 Task: Research Airbnb accommodation in Ramshir, Iran from 5th December, 2023 to 15th December, 2023 for 9 adults.5 bedrooms having 5 beds and 5 bathrooms. Property type can be house. Amenities needed are: washing machine. Look for 4 properties as per requirement.
Action: Mouse moved to (450, 58)
Screenshot: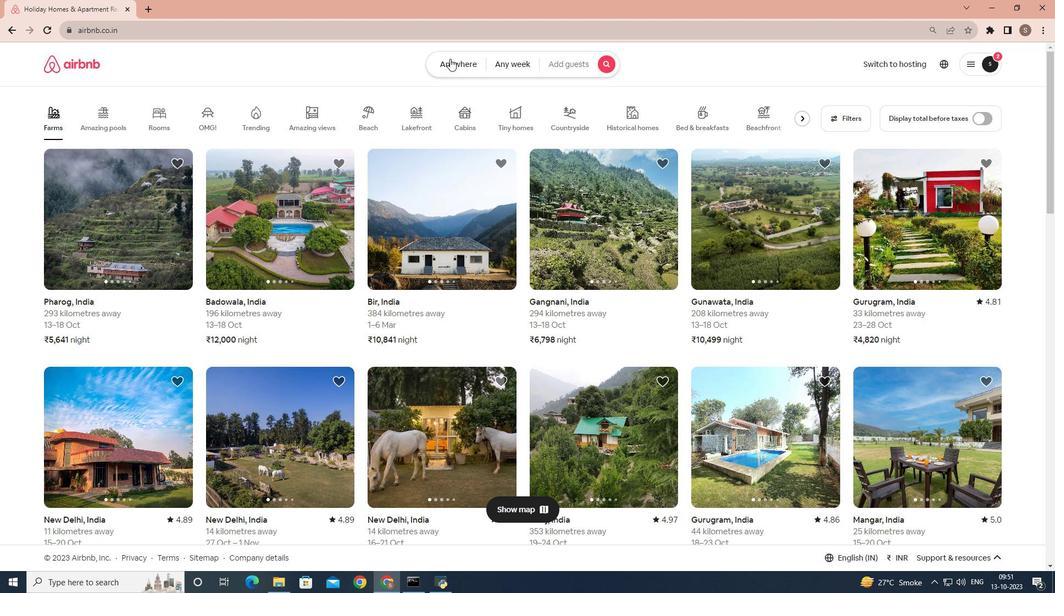 
Action: Mouse pressed left at (450, 58)
Screenshot: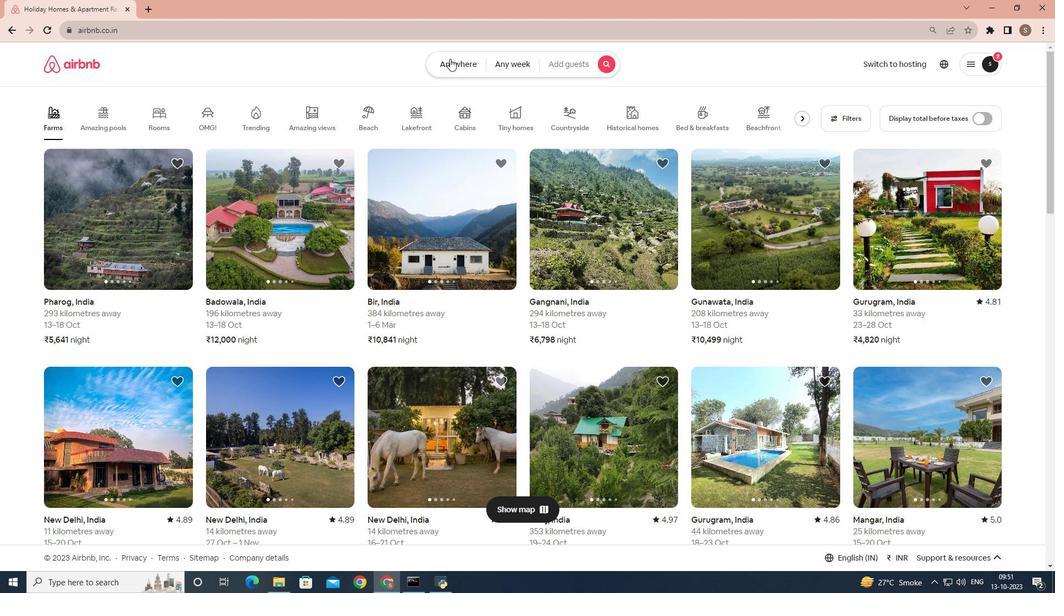 
Action: Mouse moved to (412, 107)
Screenshot: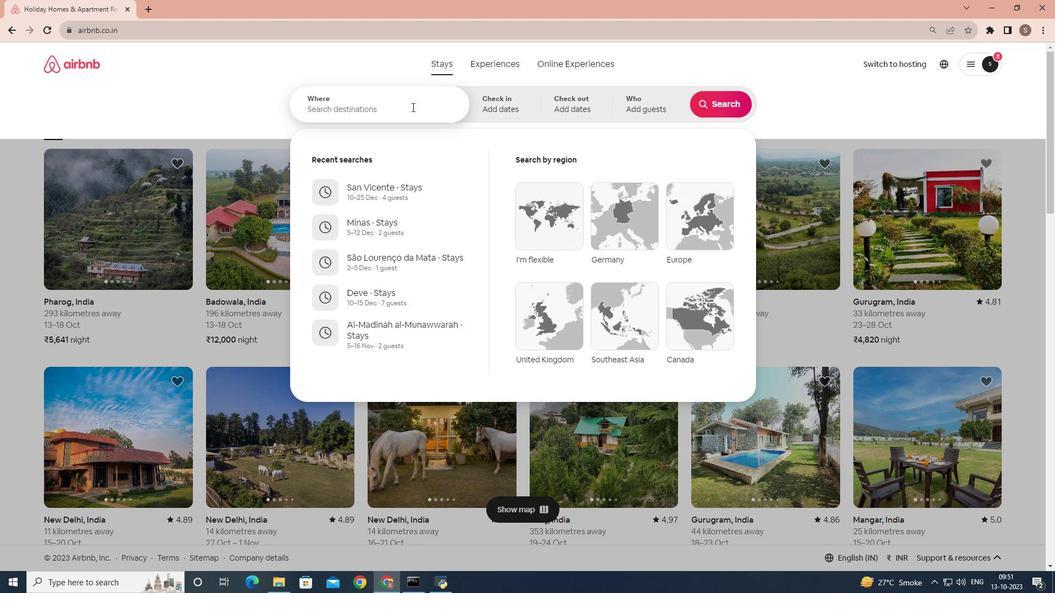 
Action: Mouse pressed left at (412, 107)
Screenshot: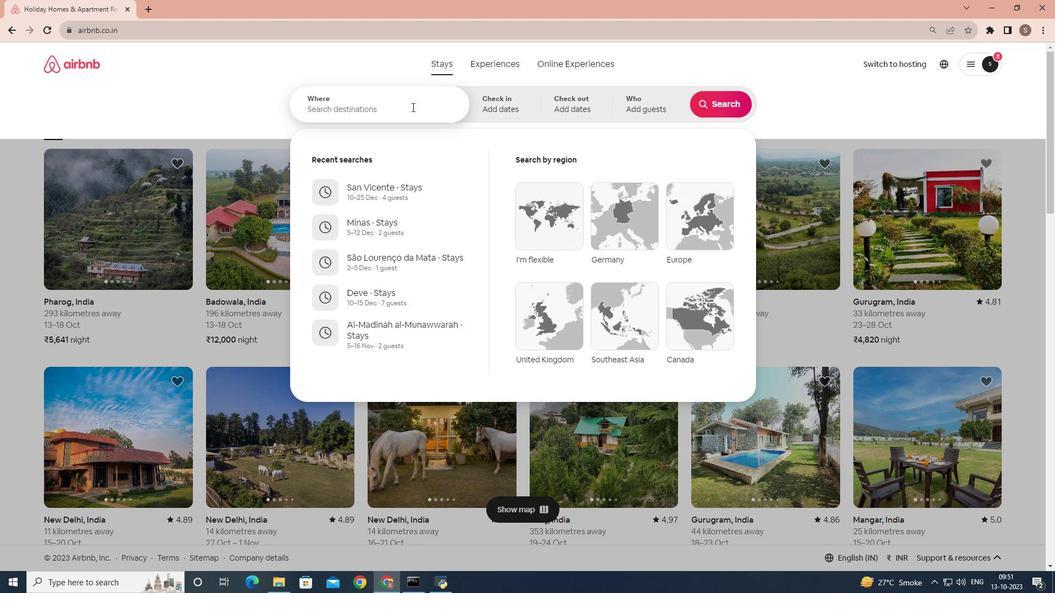
Action: Key pressed <Key.shift>Ramshir,<Key.space><Key.shift_r><Key.shift_r><Key.shift_r><Key.shift_r><Key.shift_r><Key.shift_r><Key.shift_r><Key.shift_r>Iran
Screenshot: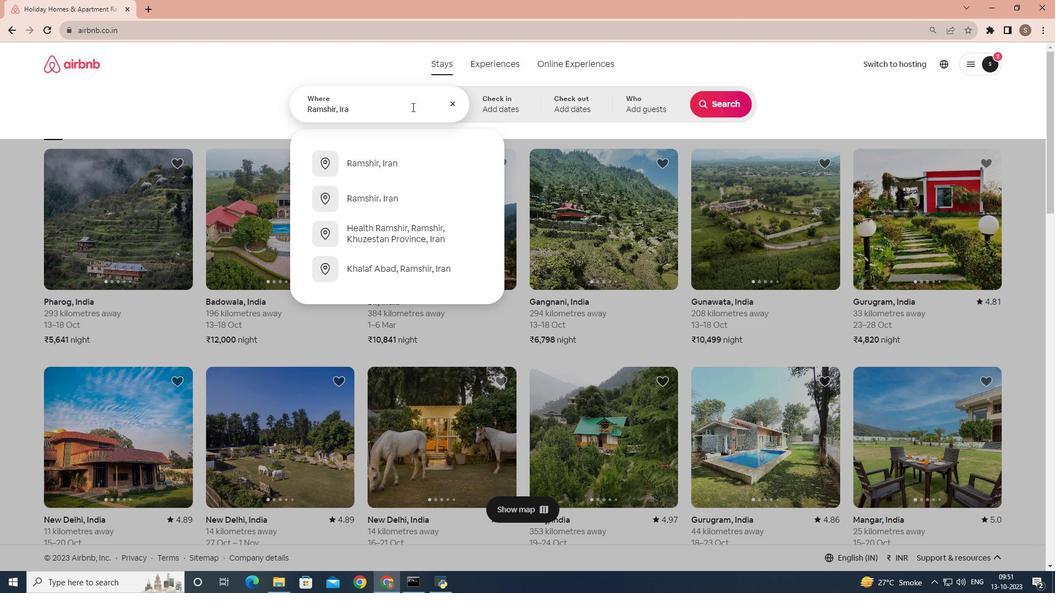 
Action: Mouse moved to (413, 154)
Screenshot: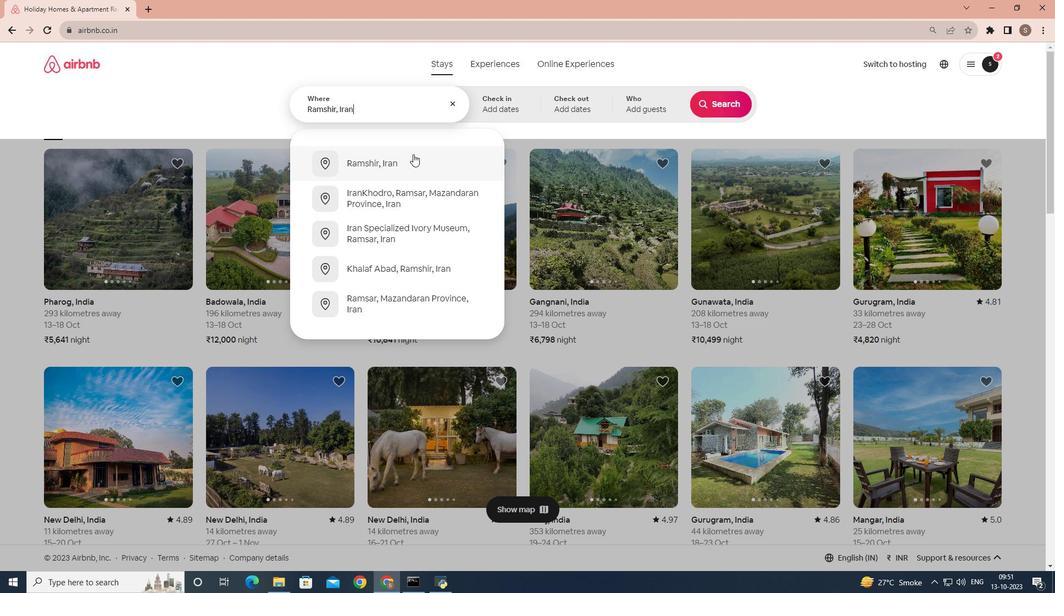 
Action: Mouse pressed left at (413, 154)
Screenshot: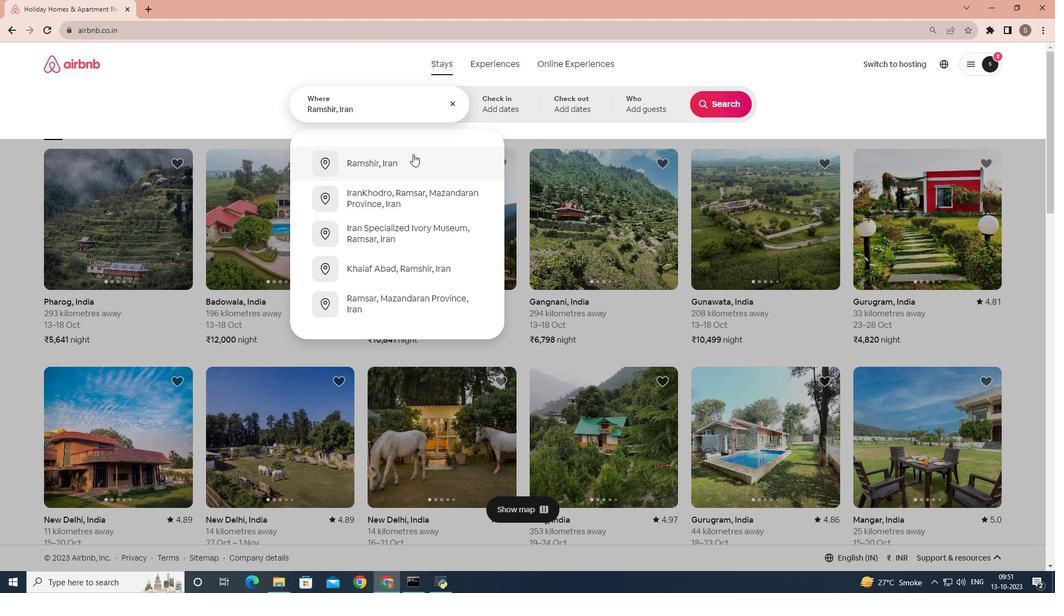 
Action: Mouse moved to (722, 195)
Screenshot: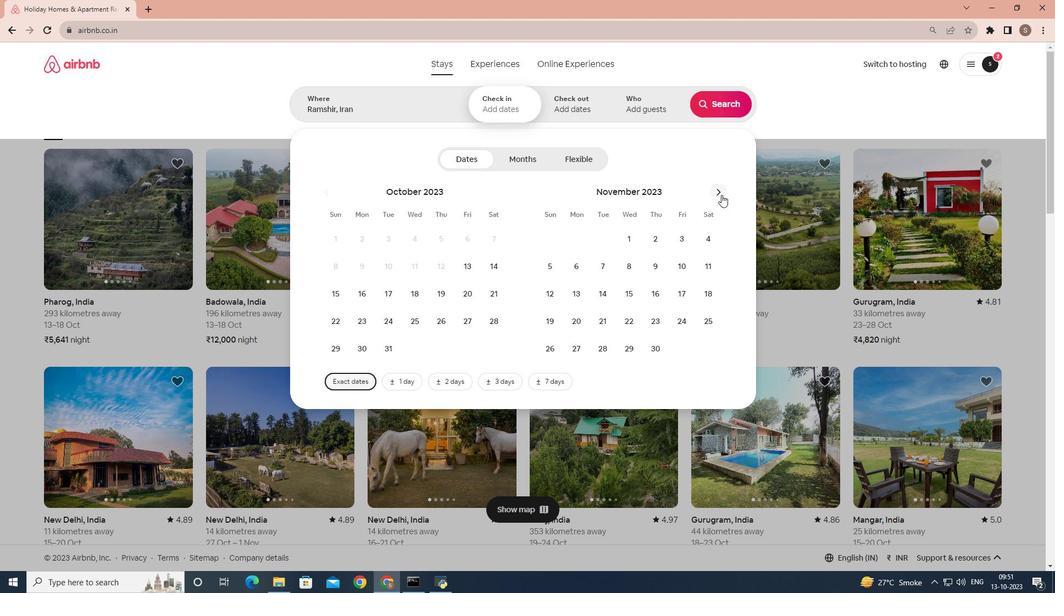 
Action: Mouse pressed left at (722, 195)
Screenshot: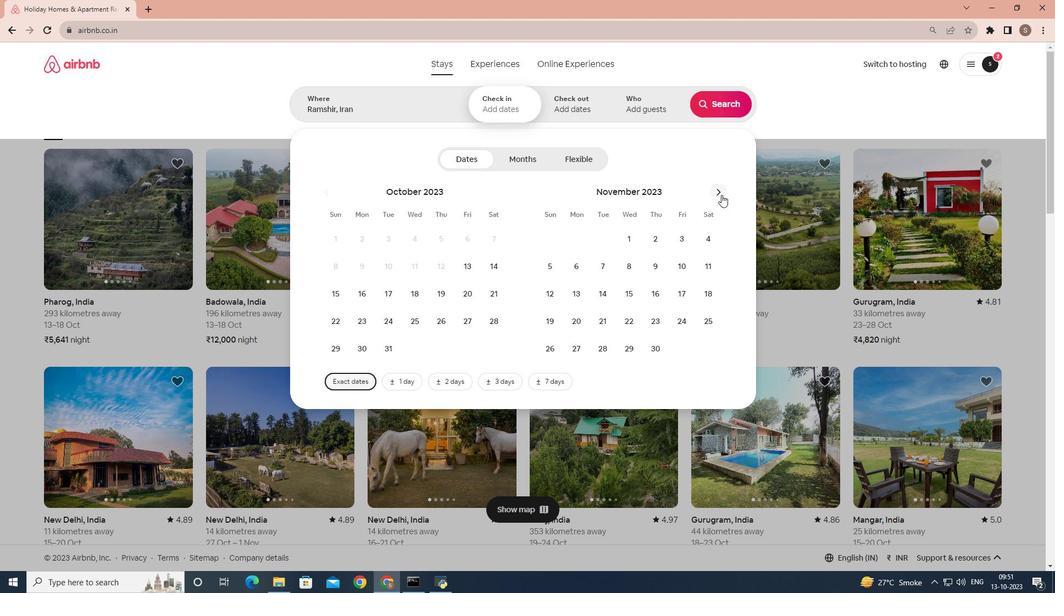 
Action: Mouse moved to (609, 267)
Screenshot: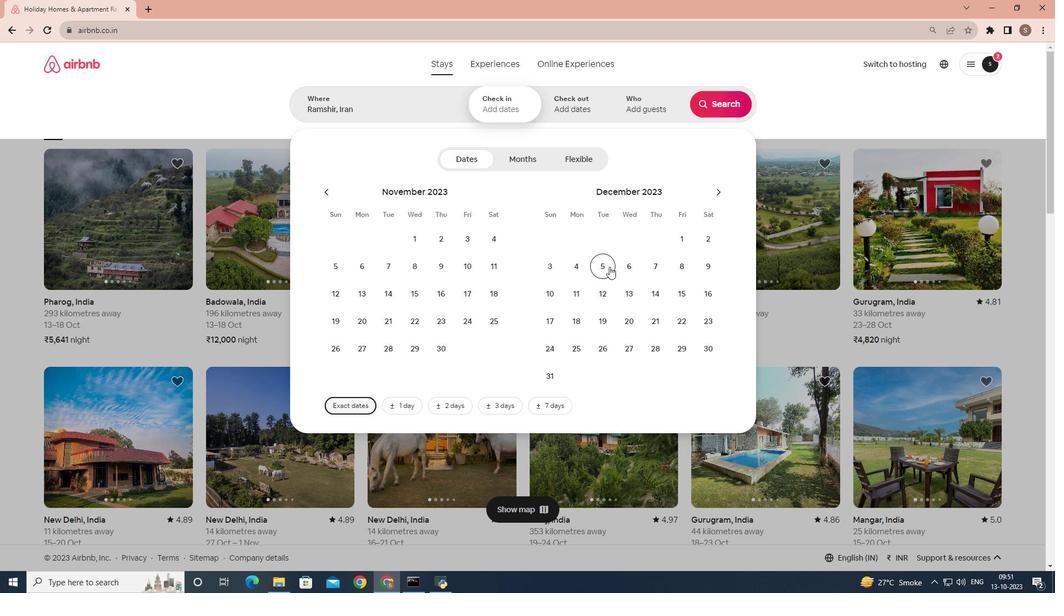 
Action: Mouse pressed left at (609, 267)
Screenshot: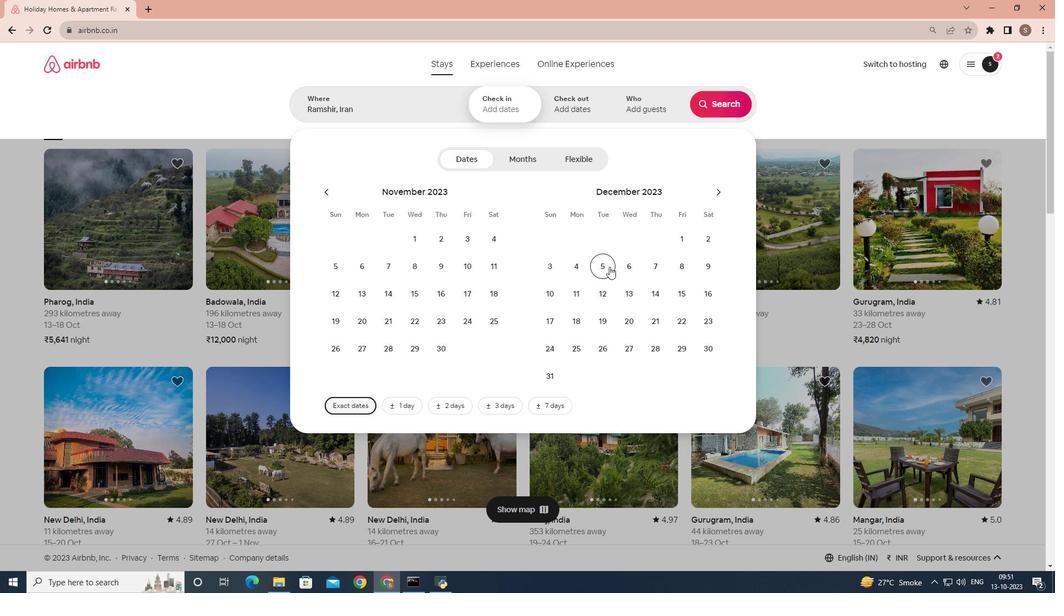 
Action: Mouse moved to (674, 293)
Screenshot: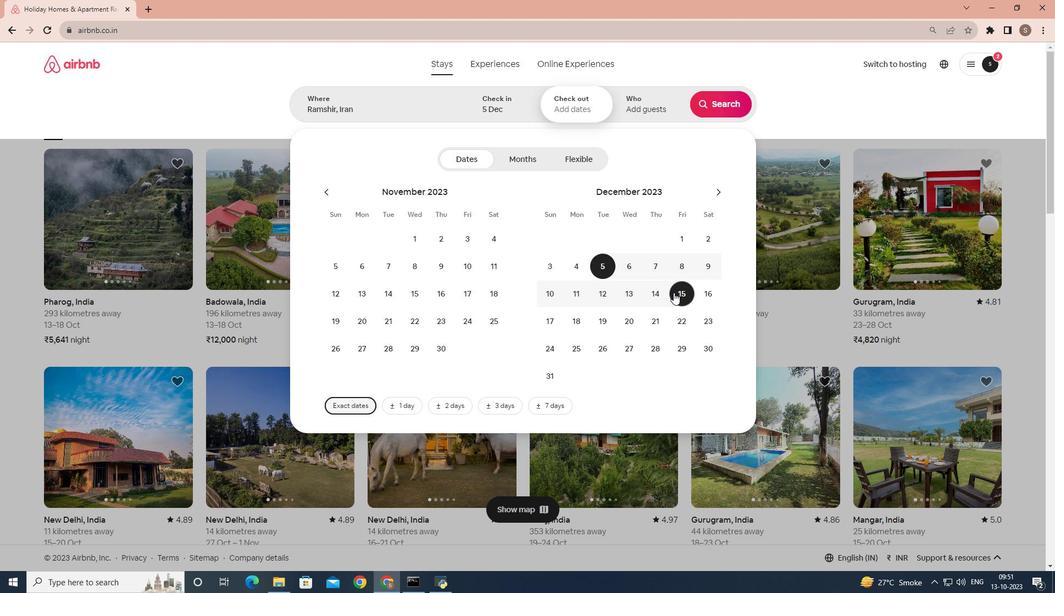 
Action: Mouse pressed left at (674, 293)
Screenshot: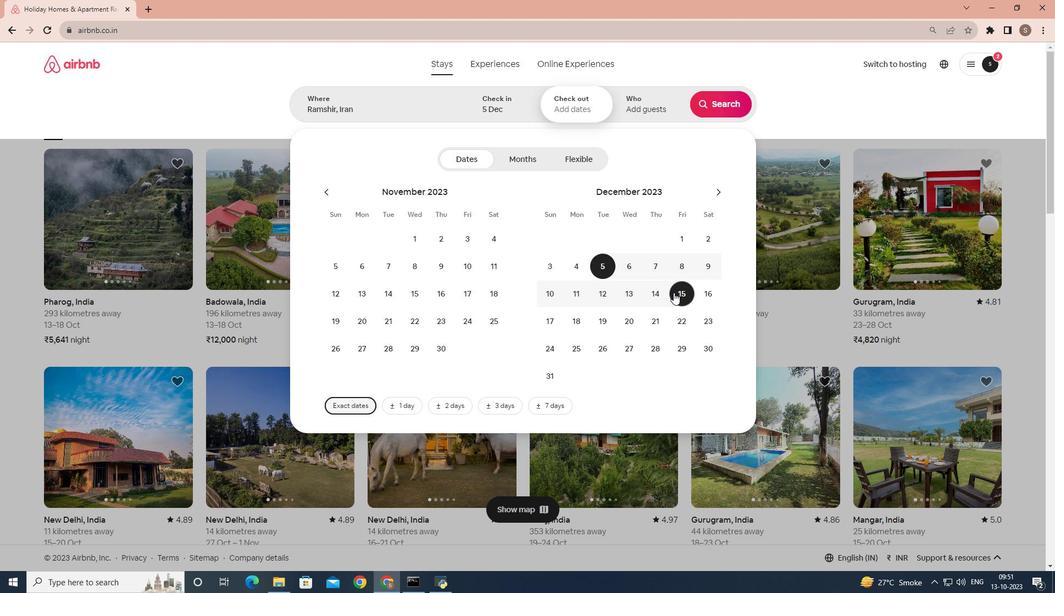 
Action: Mouse moved to (649, 100)
Screenshot: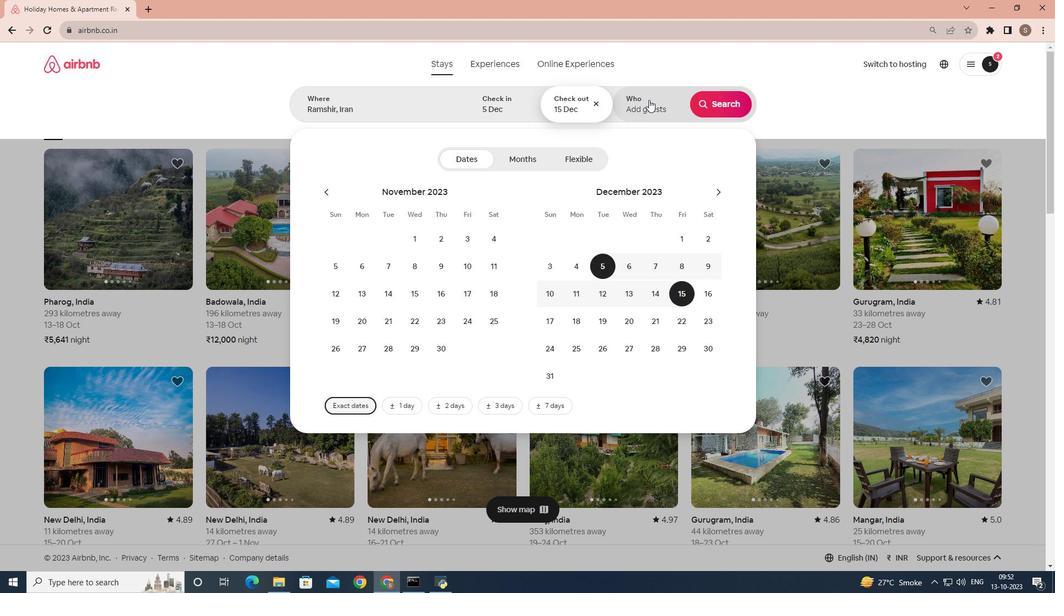 
Action: Mouse pressed left at (649, 100)
Screenshot: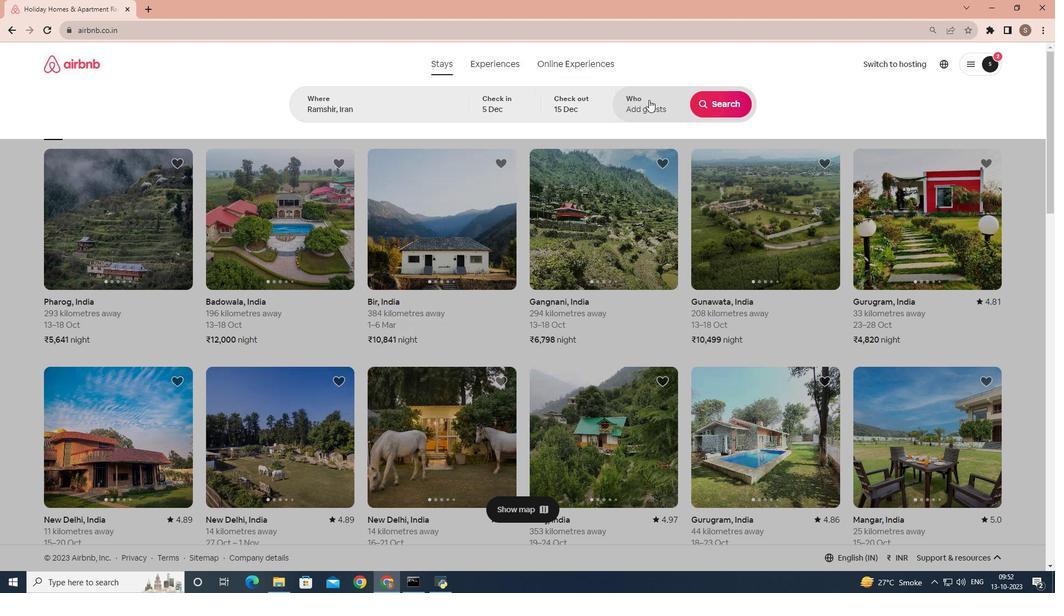 
Action: Mouse moved to (724, 158)
Screenshot: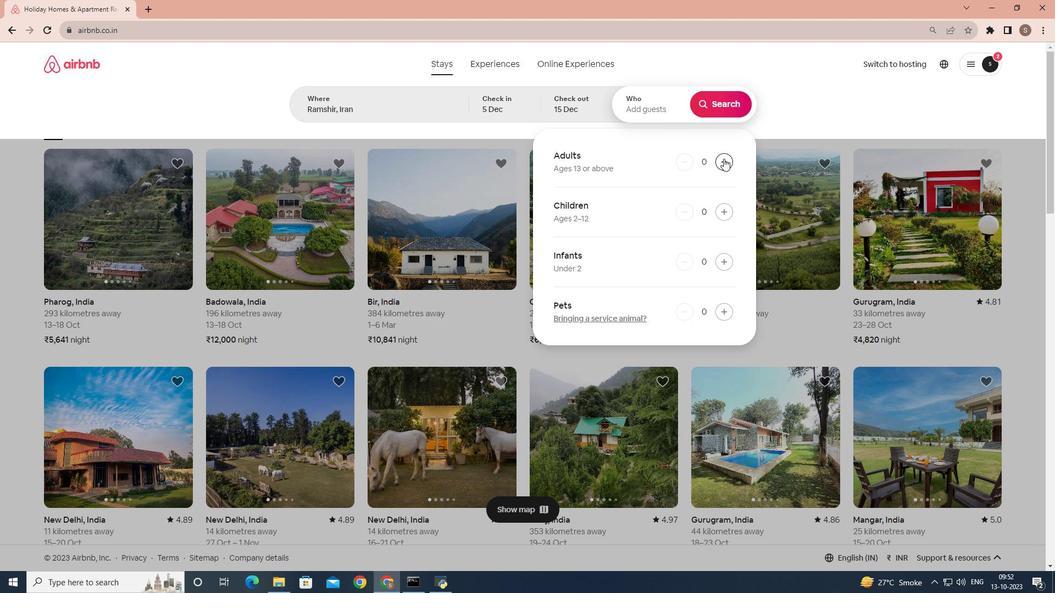 
Action: Mouse pressed left at (724, 158)
Screenshot: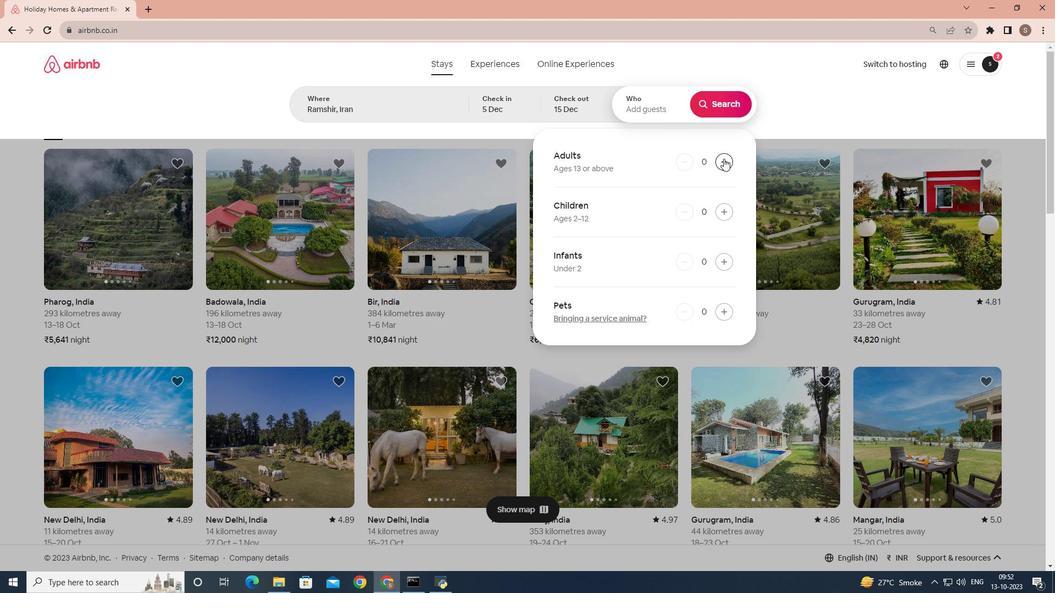 
Action: Mouse pressed left at (724, 158)
Screenshot: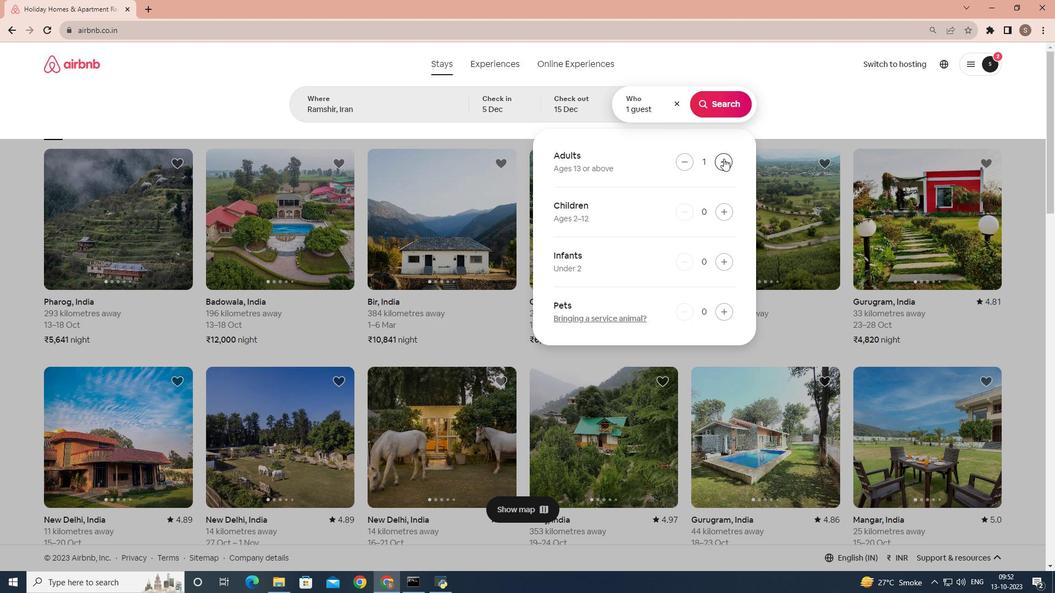 
Action: Mouse pressed left at (724, 158)
Screenshot: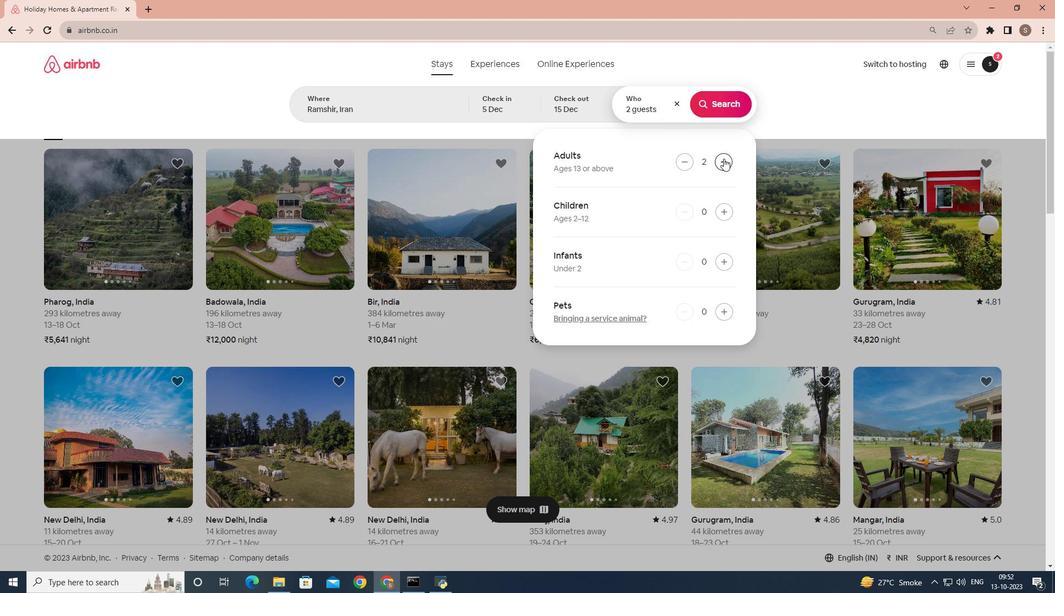 
Action: Mouse pressed left at (724, 158)
Screenshot: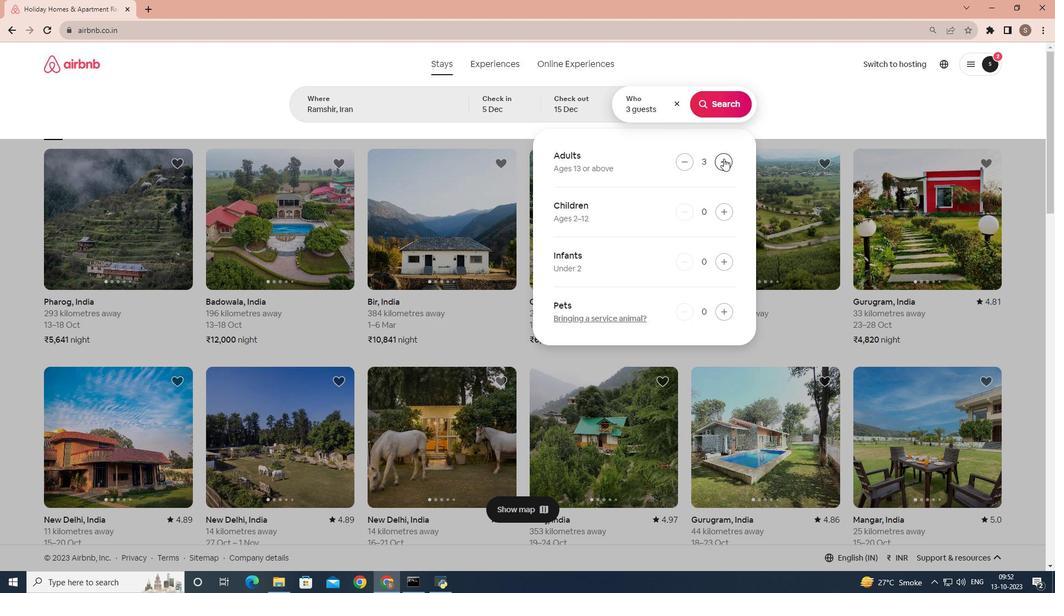 
Action: Mouse pressed left at (724, 158)
Screenshot: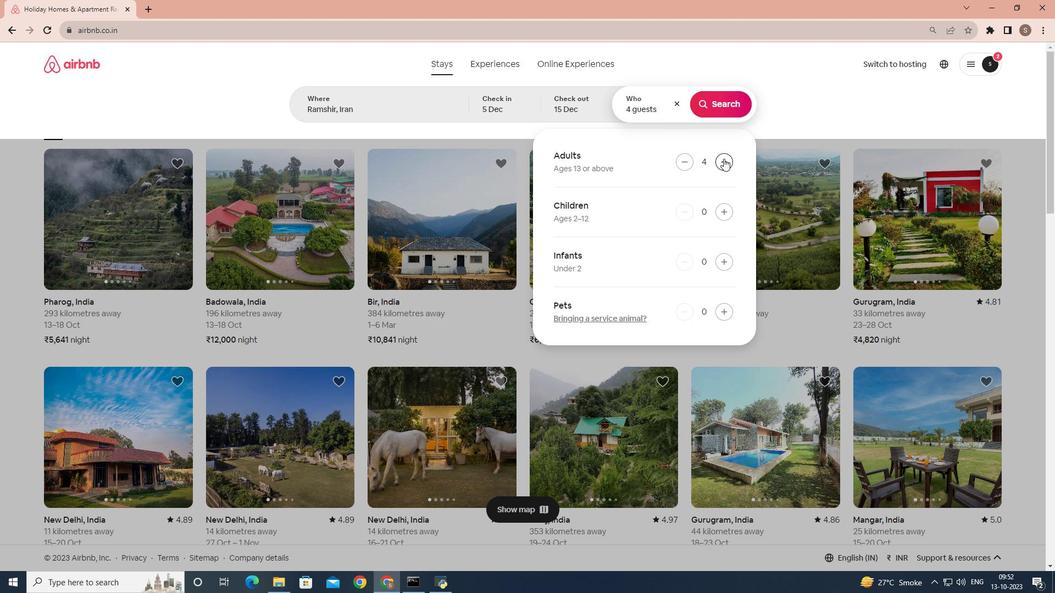 
Action: Mouse pressed left at (724, 158)
Screenshot: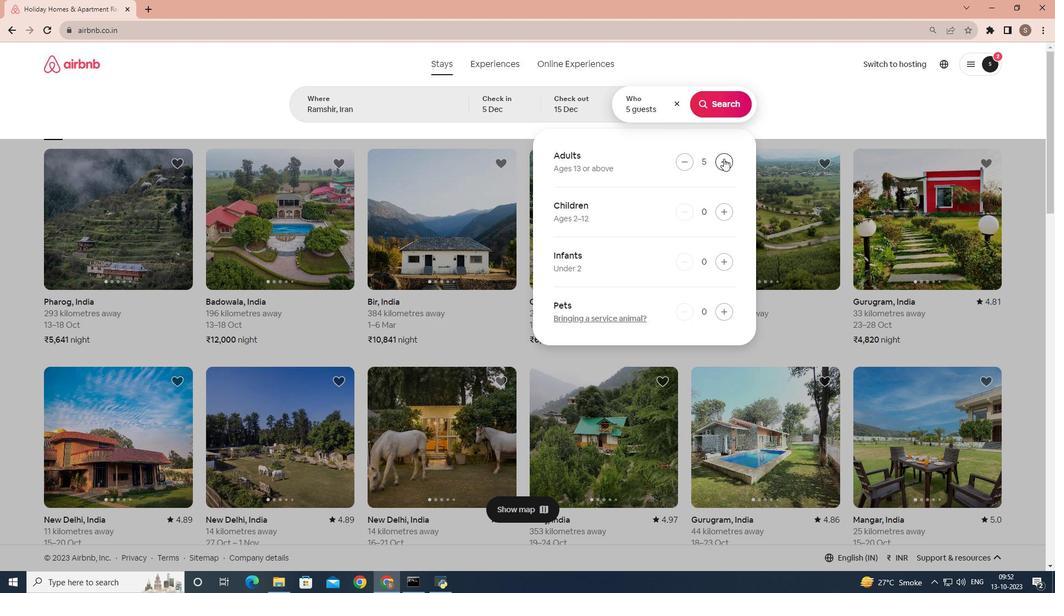 
Action: Mouse pressed left at (724, 158)
Screenshot: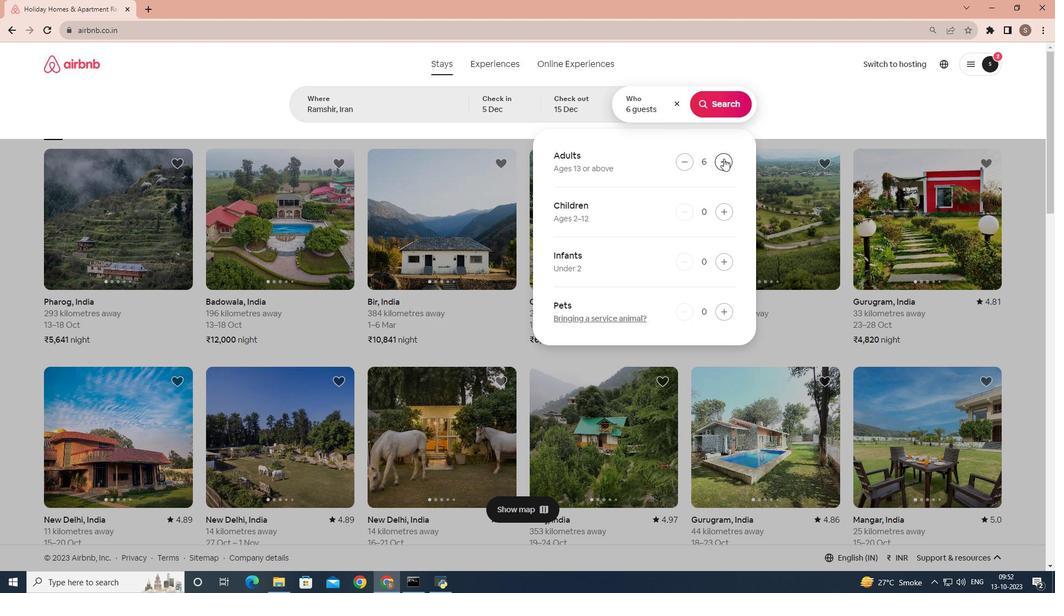 
Action: Mouse pressed left at (724, 158)
Screenshot: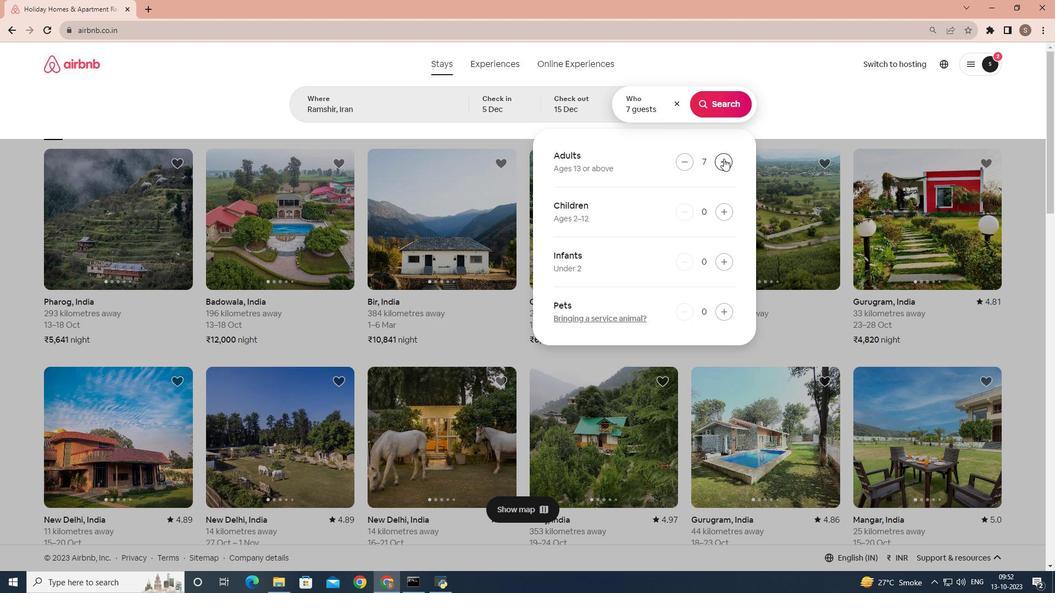 
Action: Mouse pressed left at (724, 158)
Screenshot: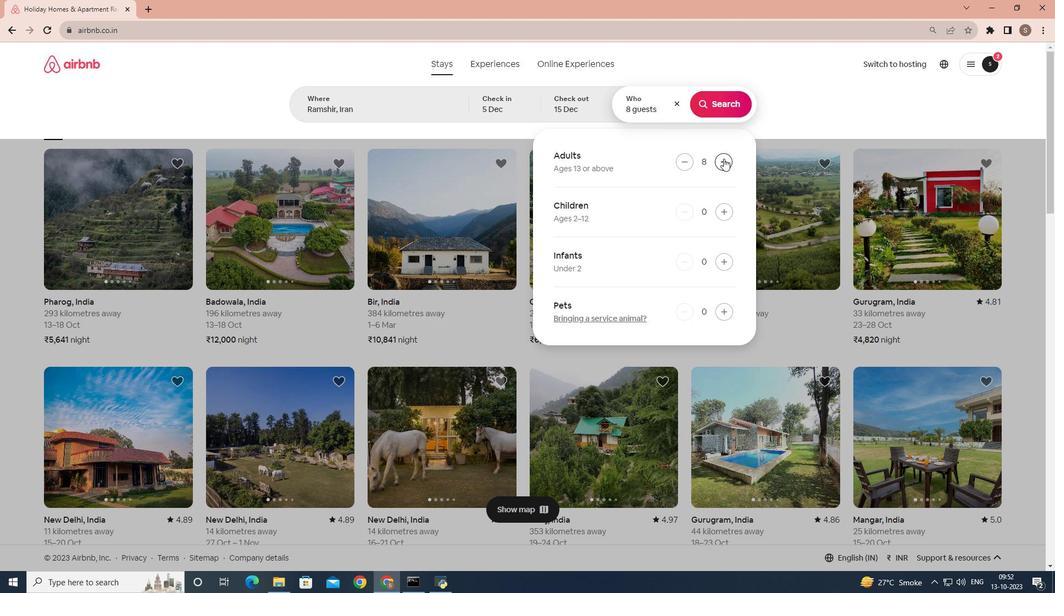
Action: Mouse moved to (717, 110)
Screenshot: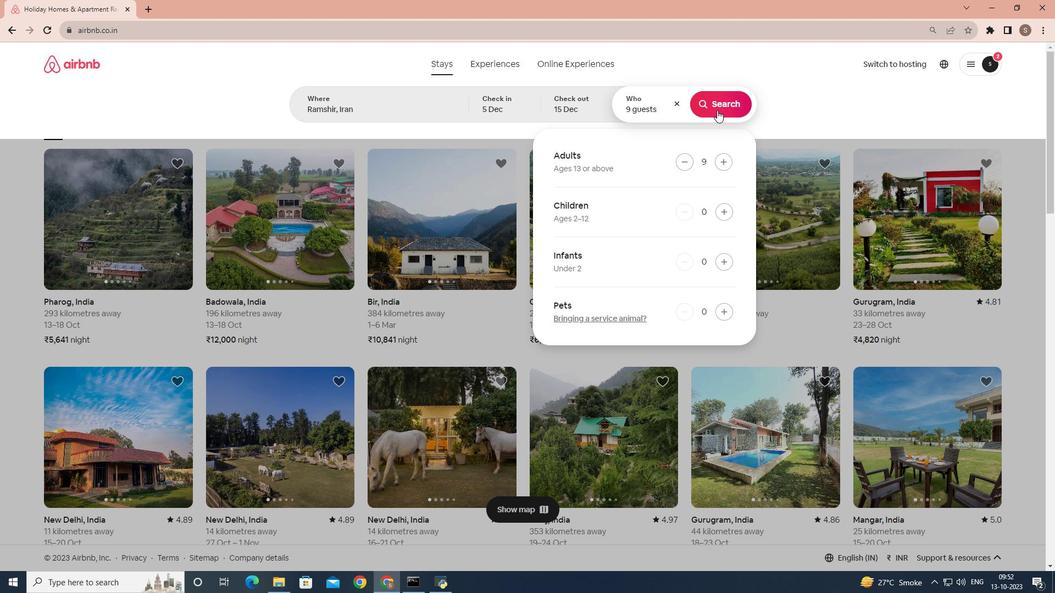 
Action: Mouse pressed left at (717, 110)
Screenshot: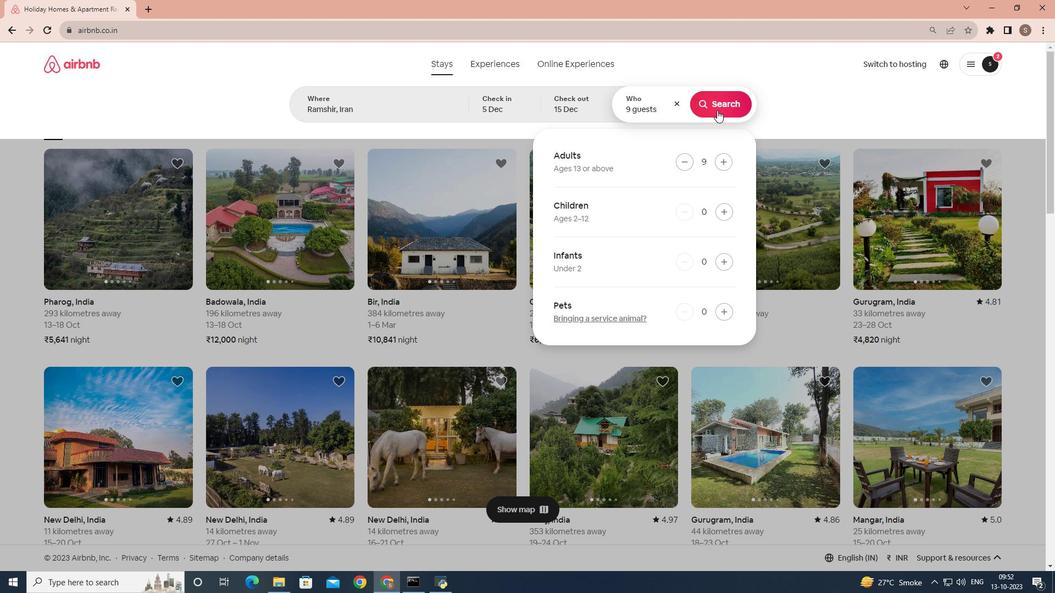 
Action: Mouse moved to (871, 107)
Screenshot: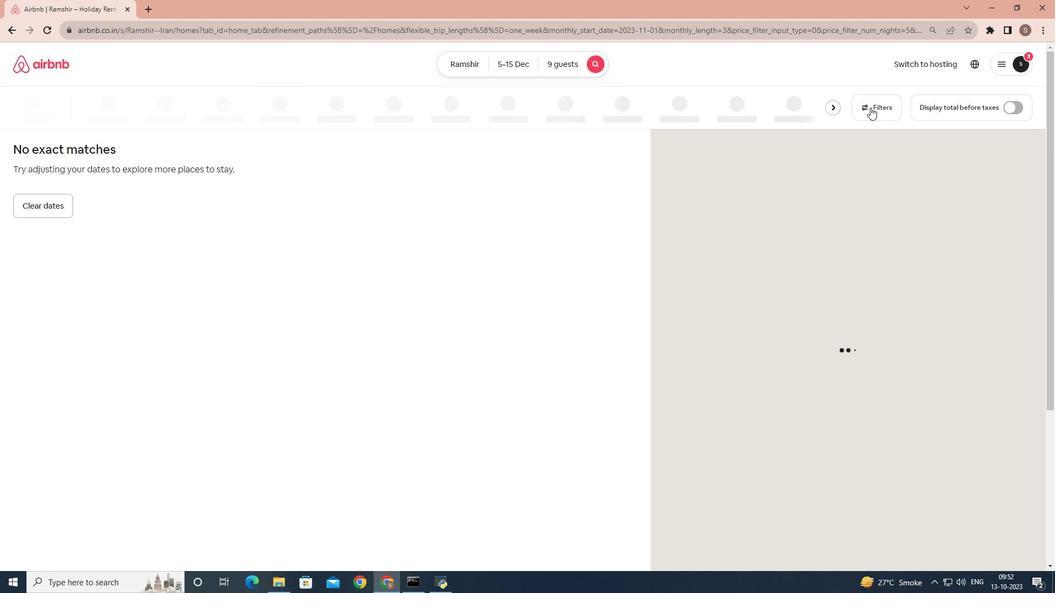 
Action: Mouse pressed left at (871, 107)
Screenshot: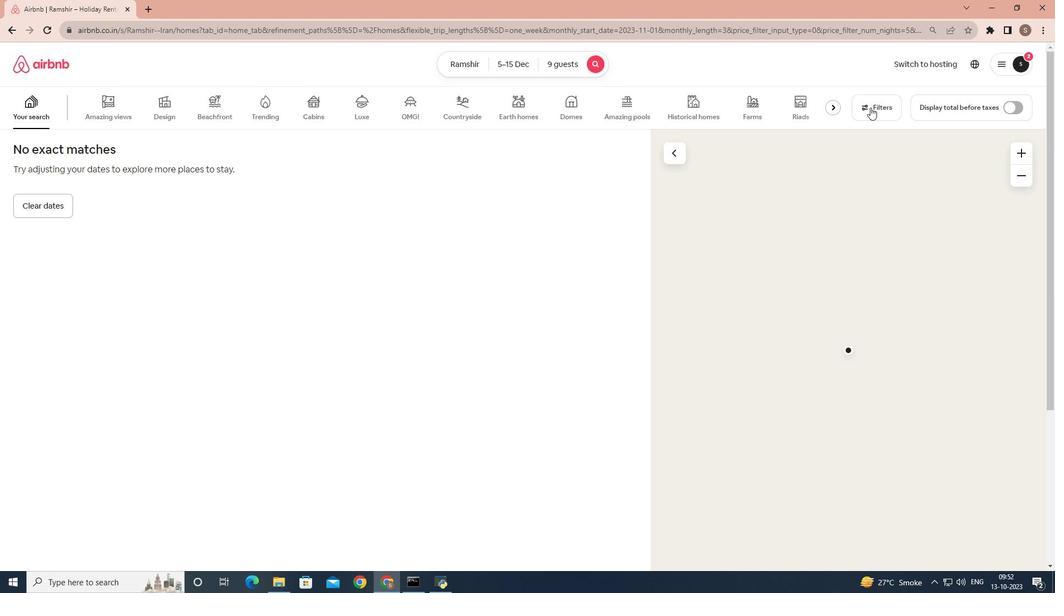 
Action: Mouse moved to (623, 339)
Screenshot: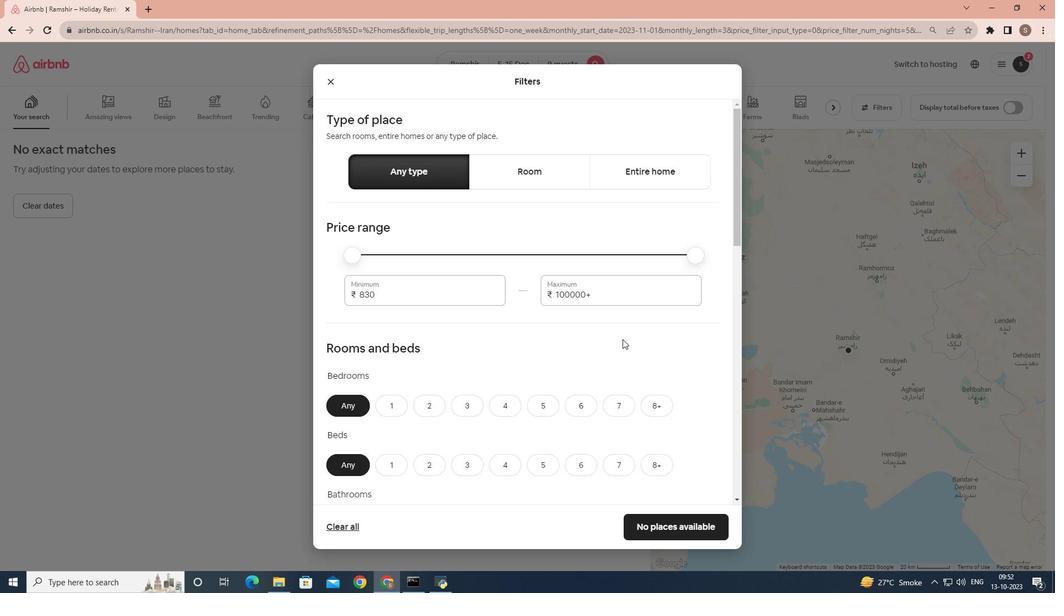 
Action: Mouse scrolled (623, 339) with delta (0, 0)
Screenshot: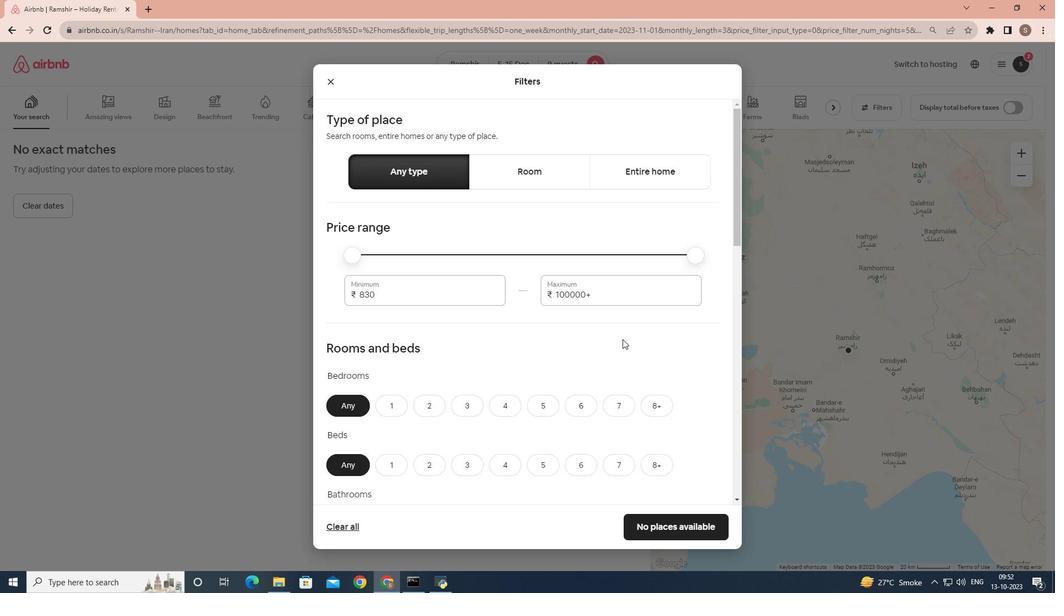 
Action: Mouse moved to (621, 340)
Screenshot: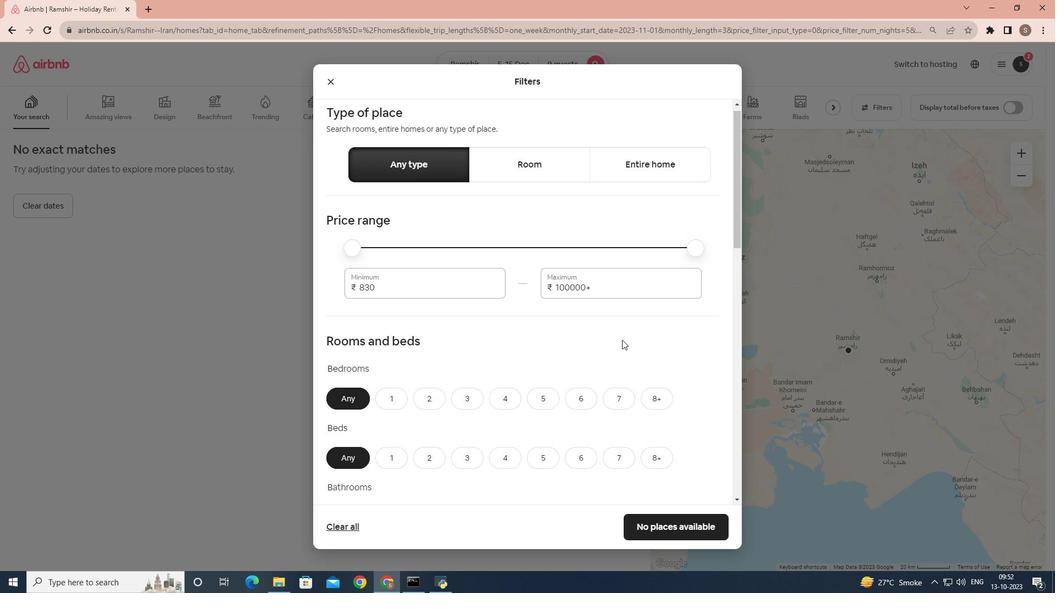 
Action: Mouse scrolled (621, 340) with delta (0, 0)
Screenshot: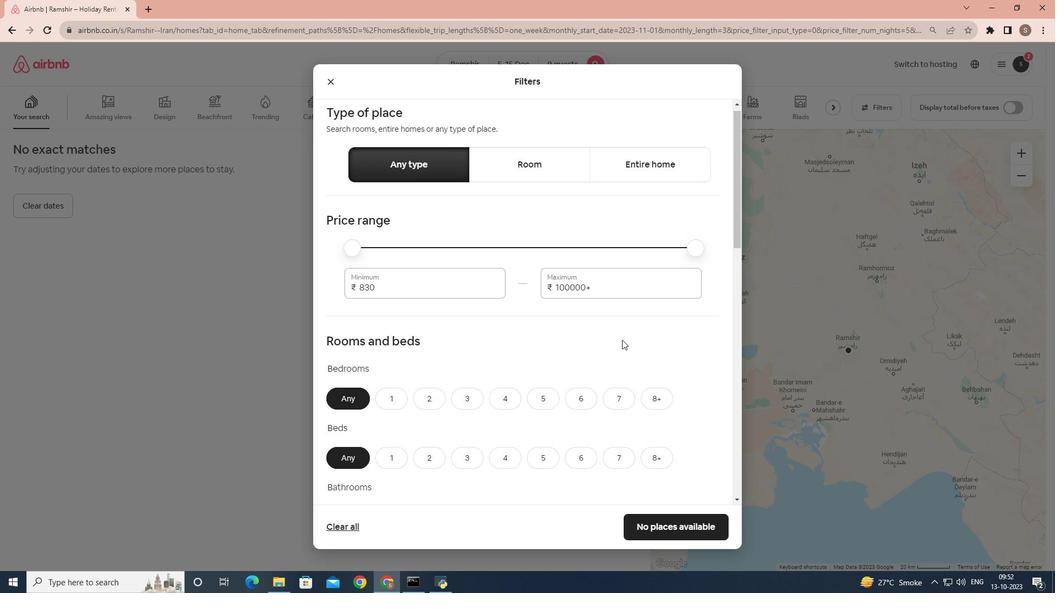 
Action: Mouse moved to (541, 301)
Screenshot: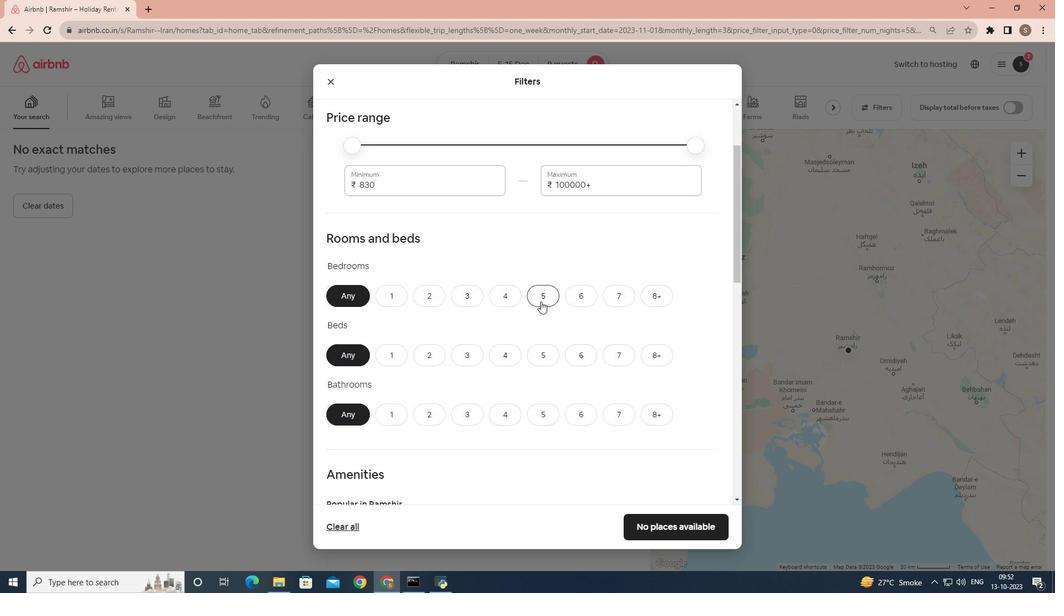 
Action: Mouse pressed left at (541, 301)
Screenshot: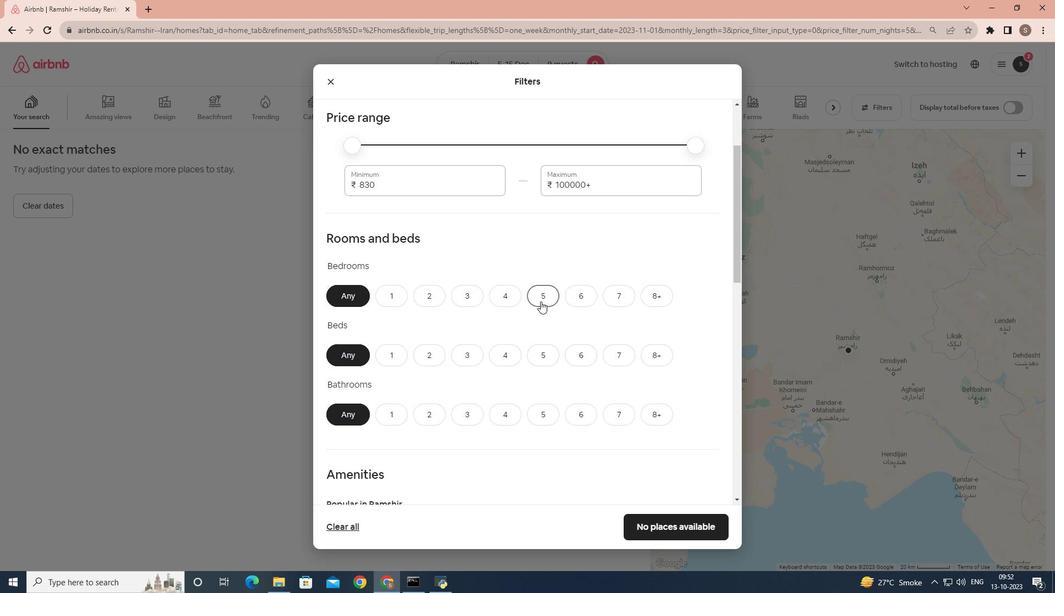 
Action: Mouse scrolled (541, 301) with delta (0, 0)
Screenshot: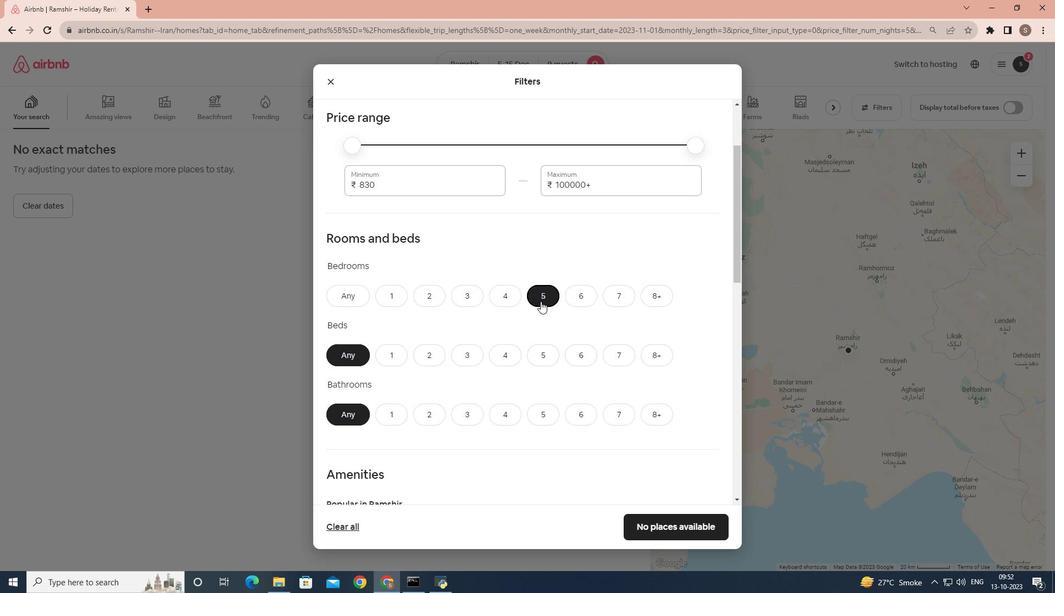 
Action: Mouse pressed left at (541, 301)
Screenshot: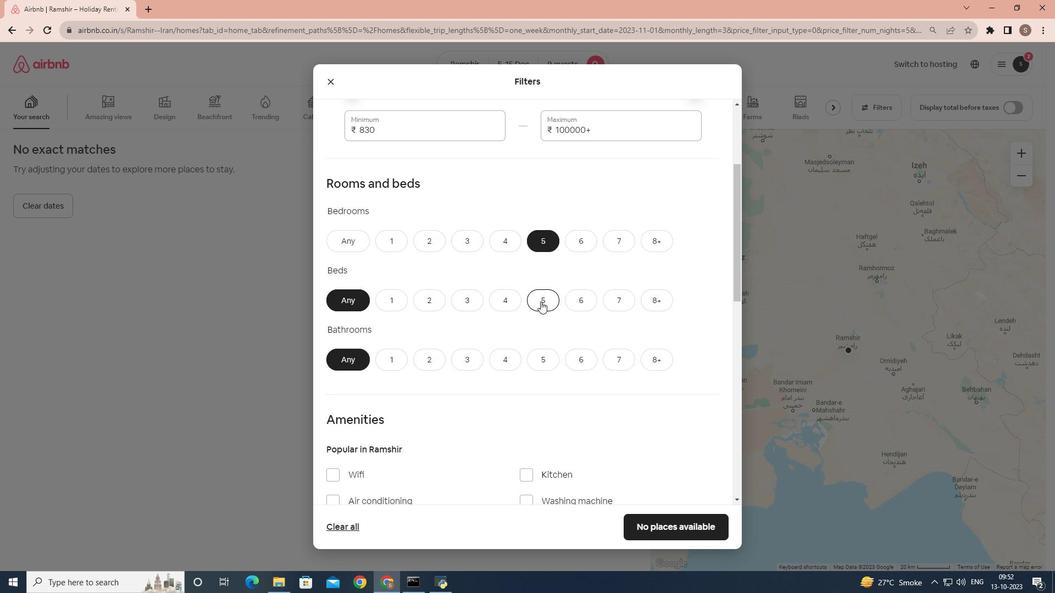 
Action: Mouse moved to (550, 359)
Screenshot: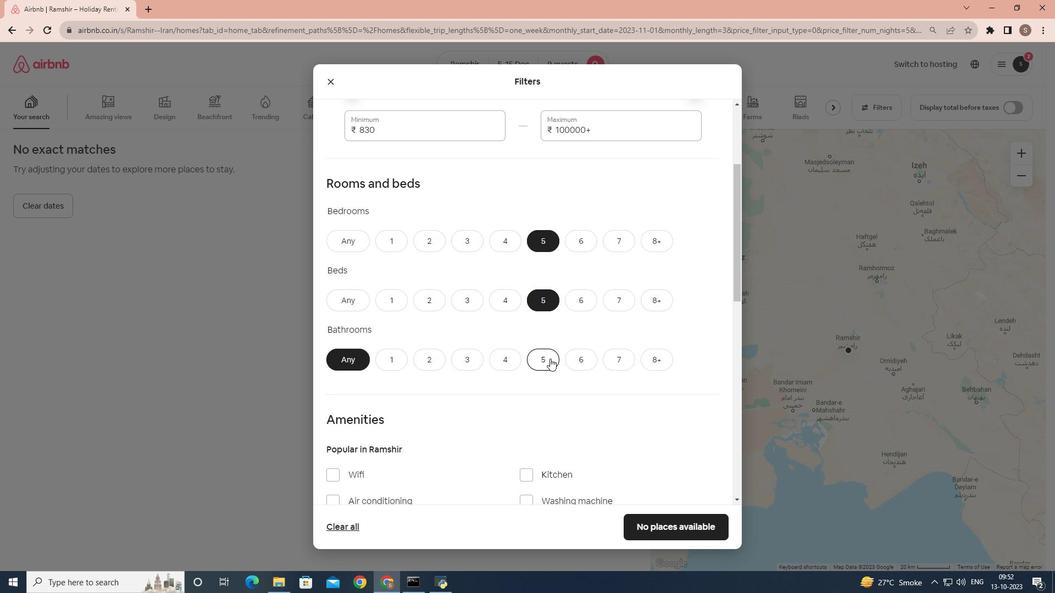 
Action: Mouse pressed left at (550, 359)
Screenshot: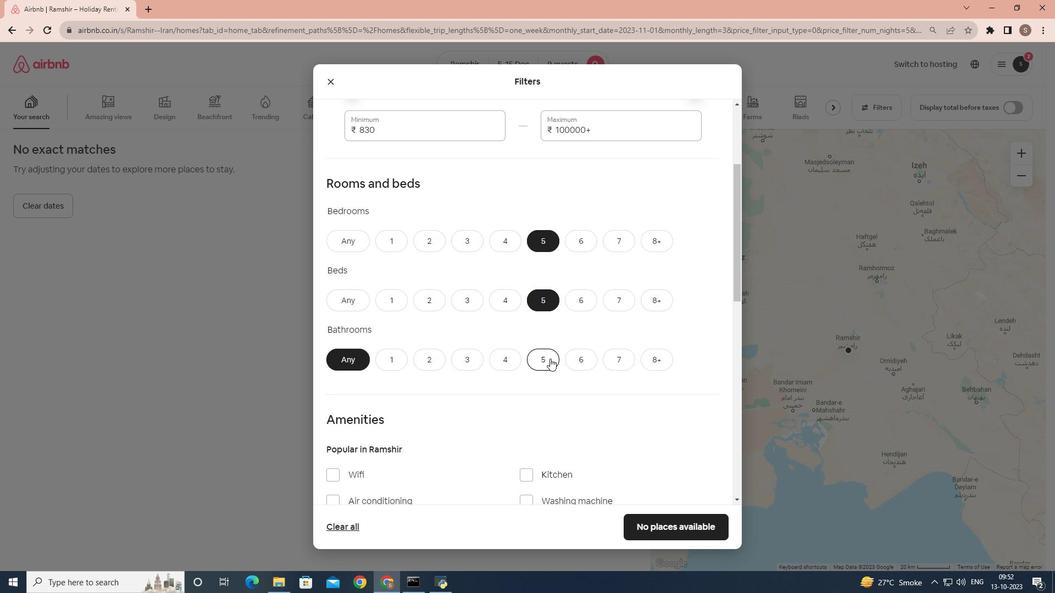 
Action: Mouse scrolled (550, 358) with delta (0, 0)
Screenshot: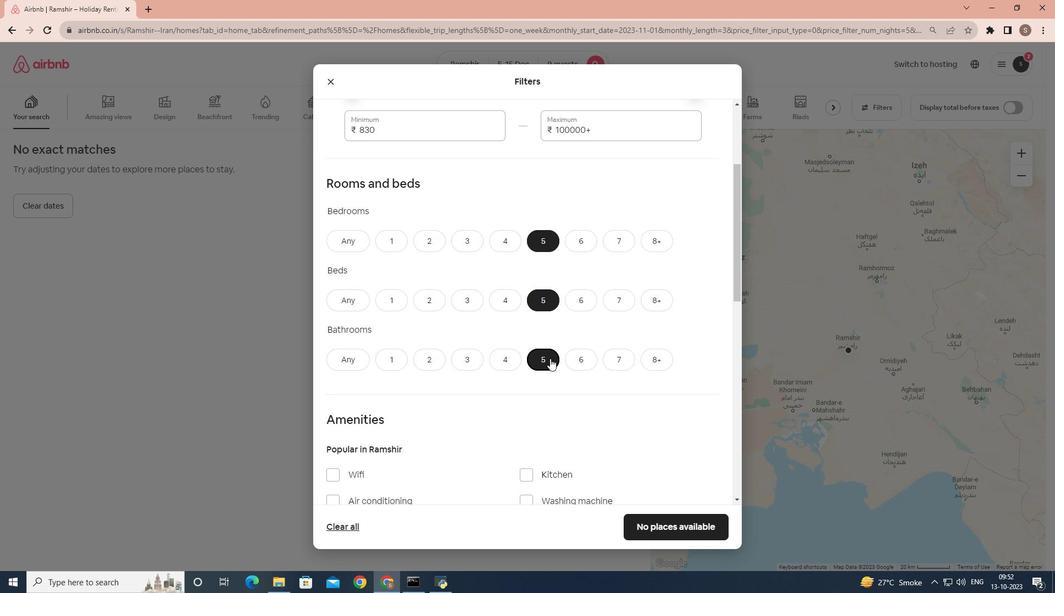 
Action: Mouse scrolled (550, 358) with delta (0, 0)
Screenshot: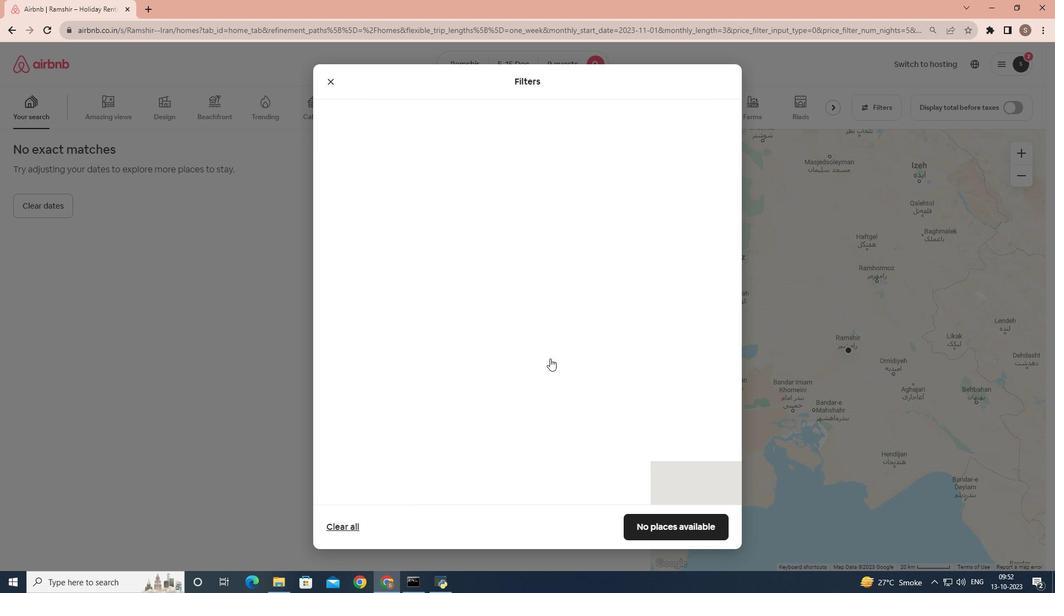 
Action: Mouse scrolled (550, 358) with delta (0, 0)
Screenshot: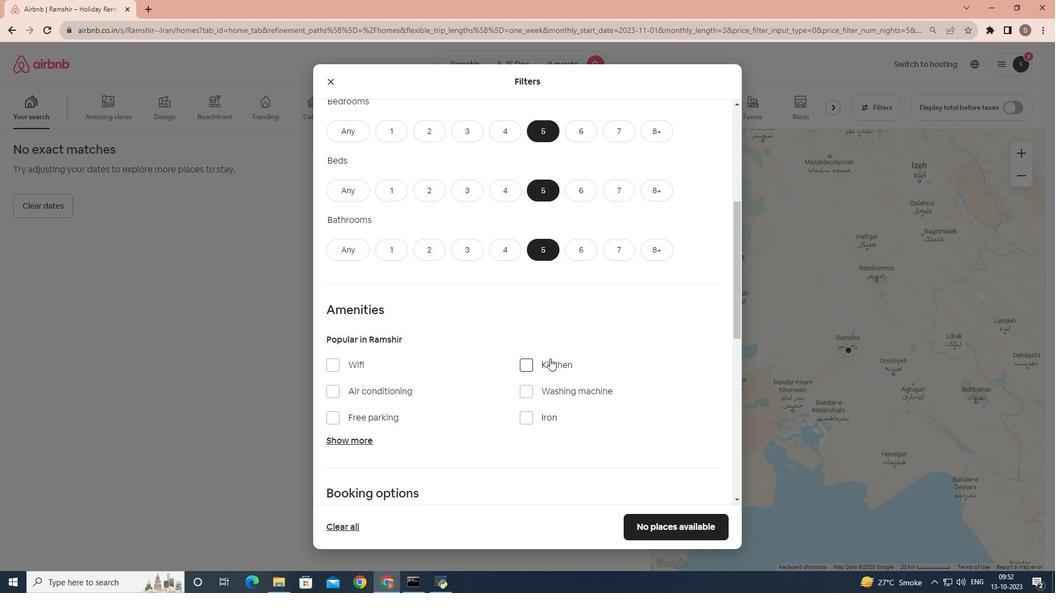 
Action: Mouse scrolled (550, 358) with delta (0, 0)
Screenshot: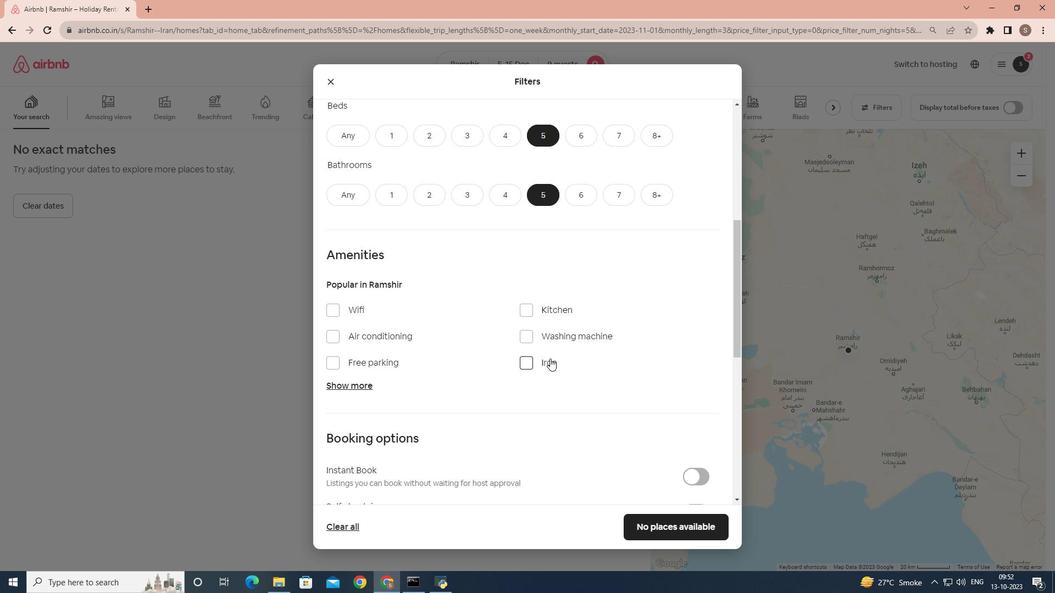 
Action: Mouse moved to (524, 281)
Screenshot: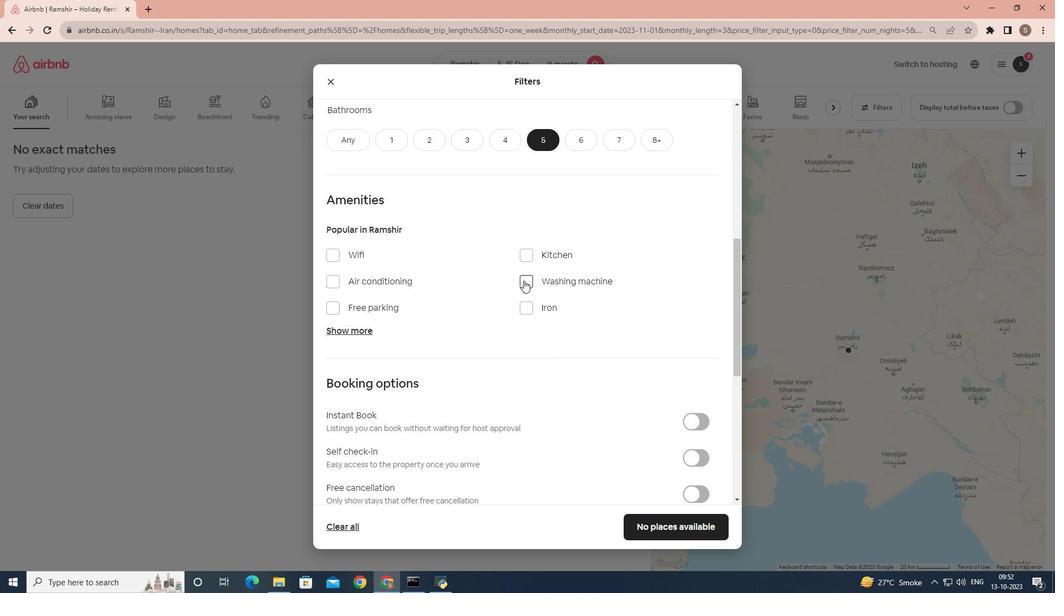 
Action: Mouse pressed left at (524, 281)
Screenshot: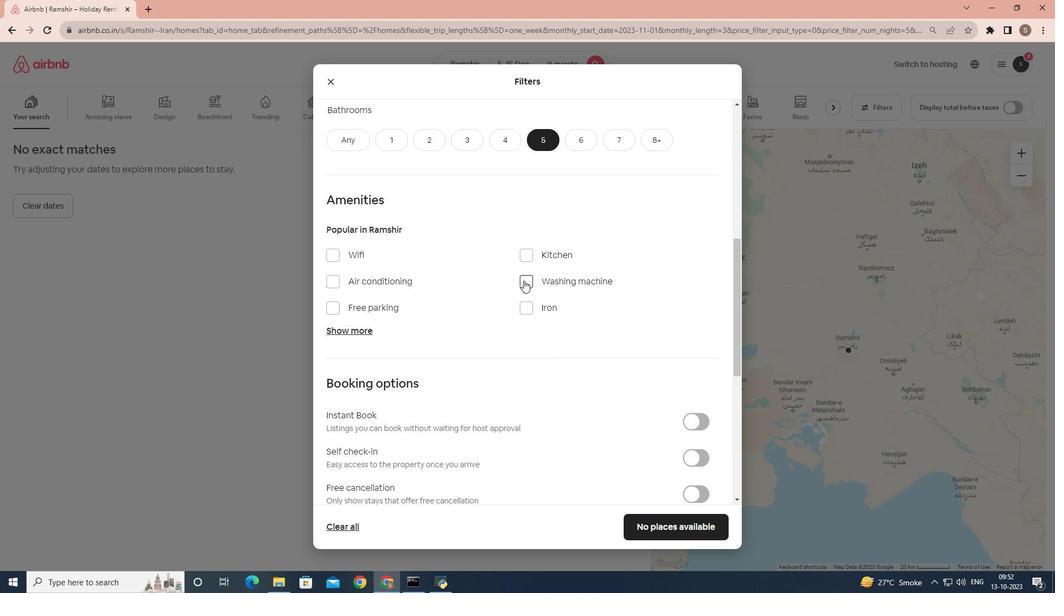
